 Task: Apply a "gradient-peach" background.
Action: Mouse moved to (144, 248)
Screenshot: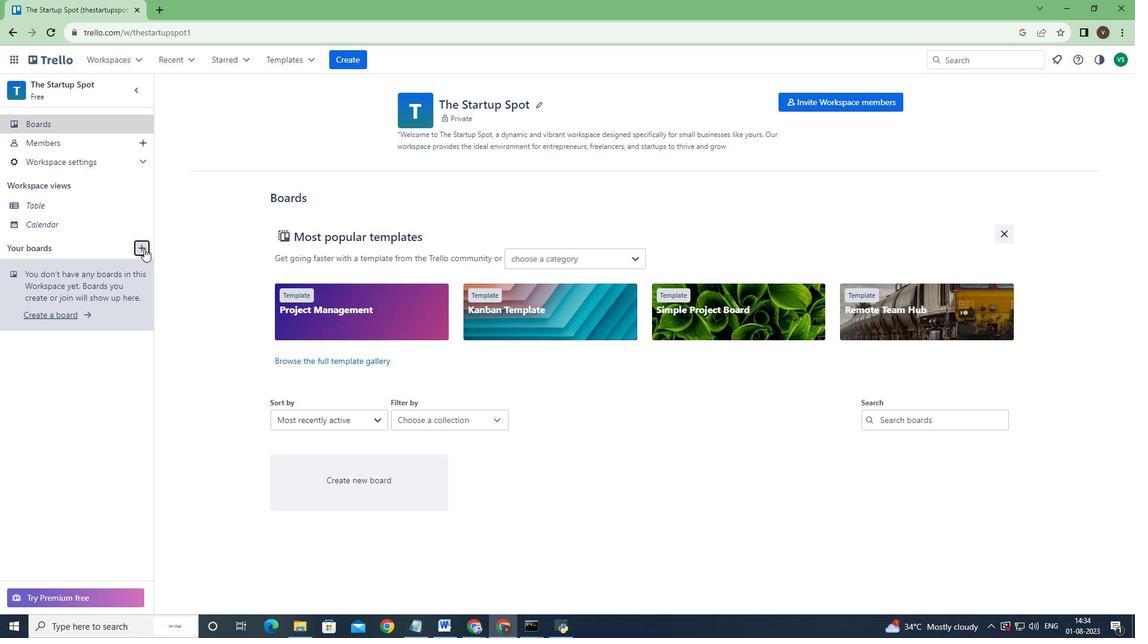 
Action: Mouse pressed left at (144, 248)
Screenshot: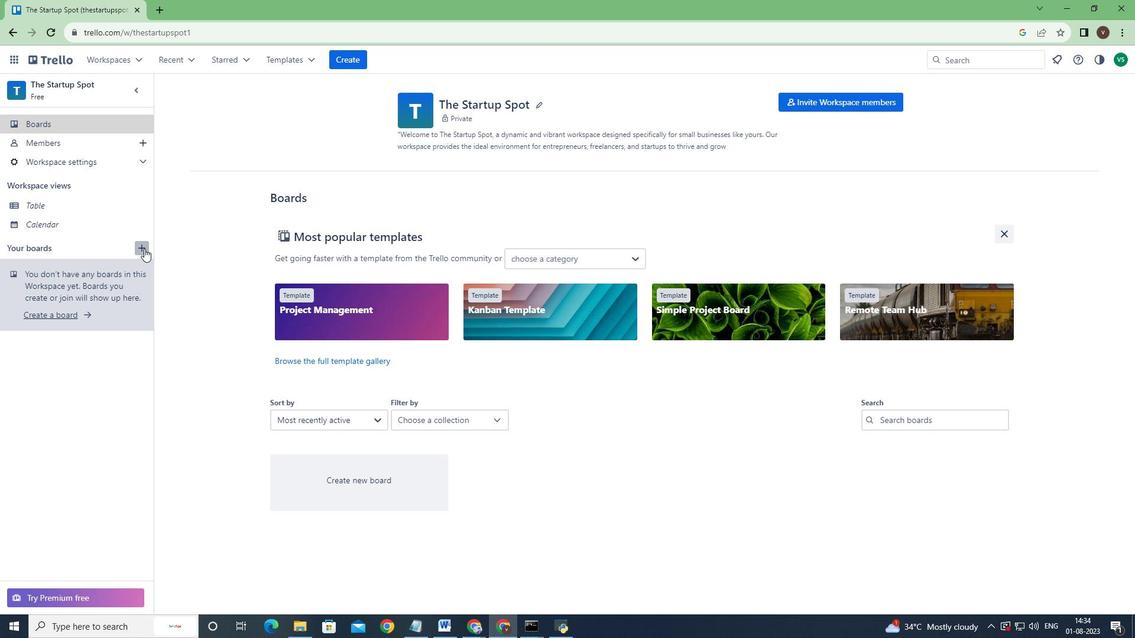 
Action: Mouse moved to (314, 379)
Screenshot: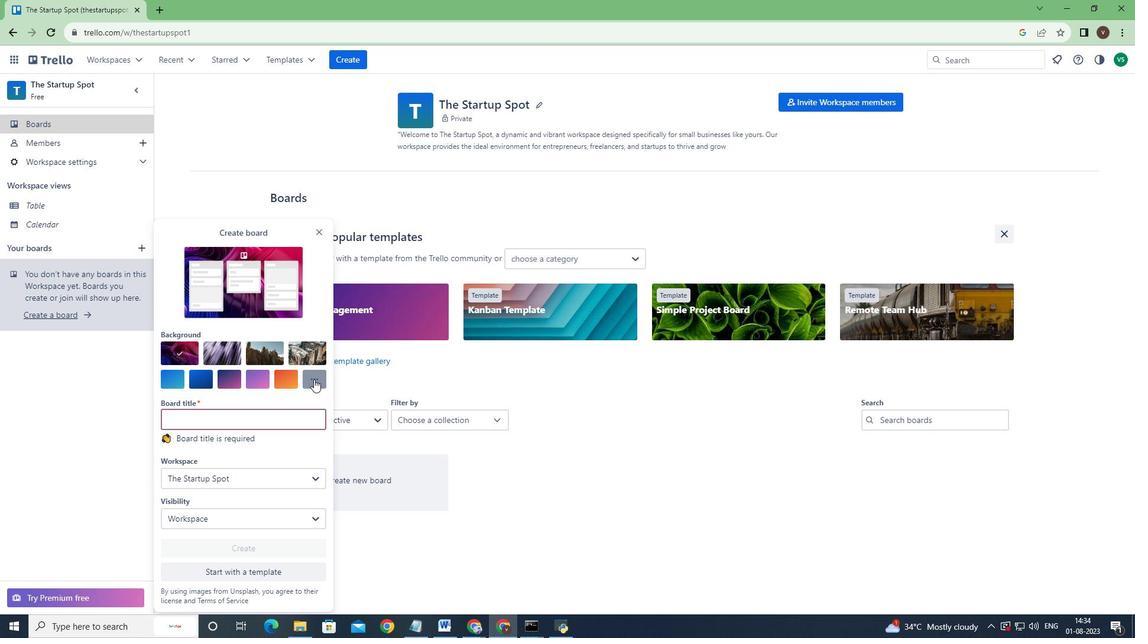 
Action: Mouse pressed left at (314, 379)
Screenshot: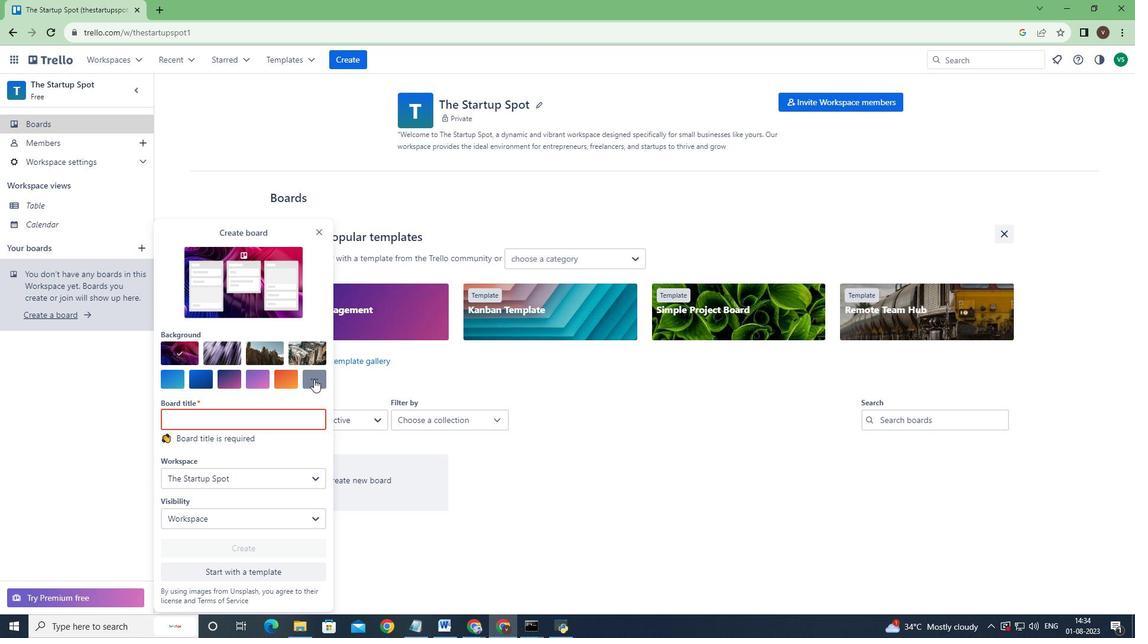 
Action: Mouse moved to (470, 399)
Screenshot: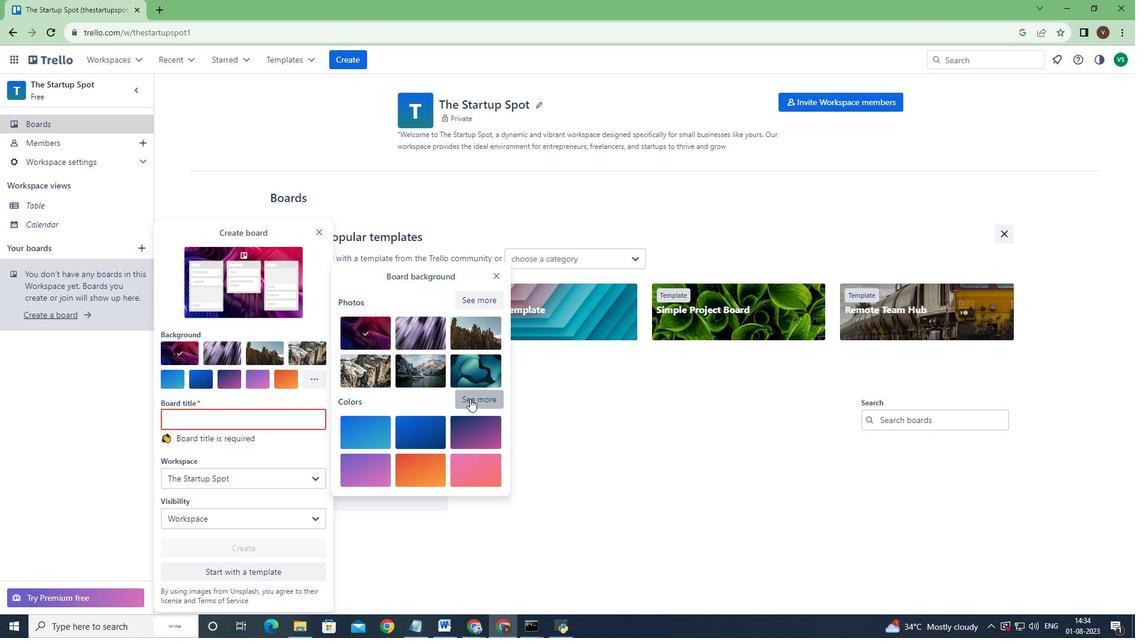 
Action: Mouse pressed left at (470, 399)
Screenshot: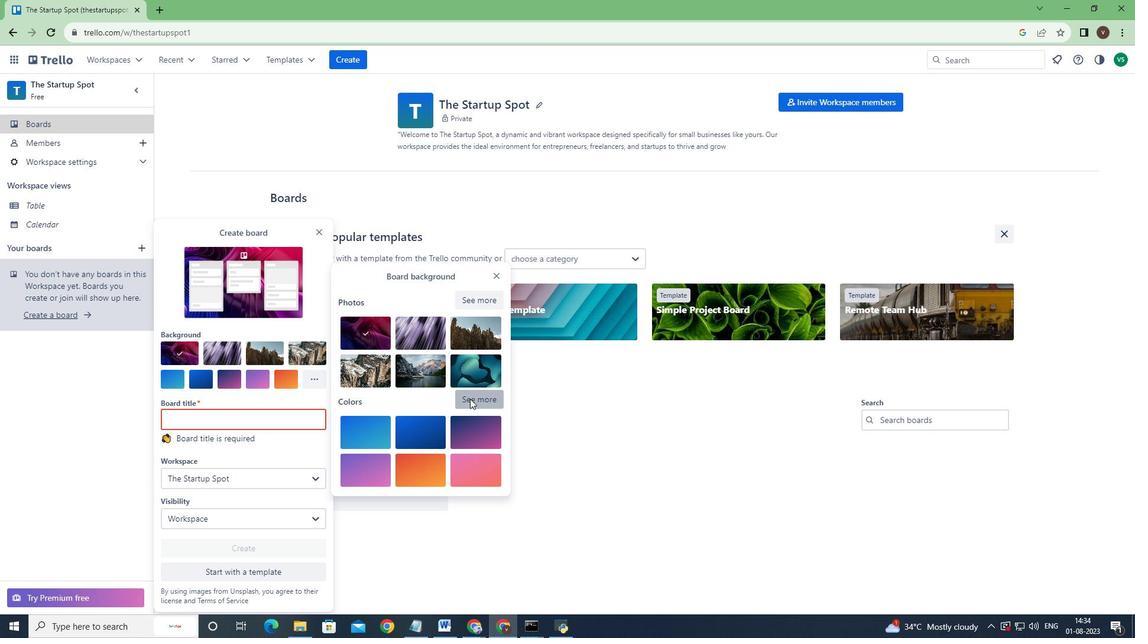 
Action: Mouse moved to (412, 320)
Screenshot: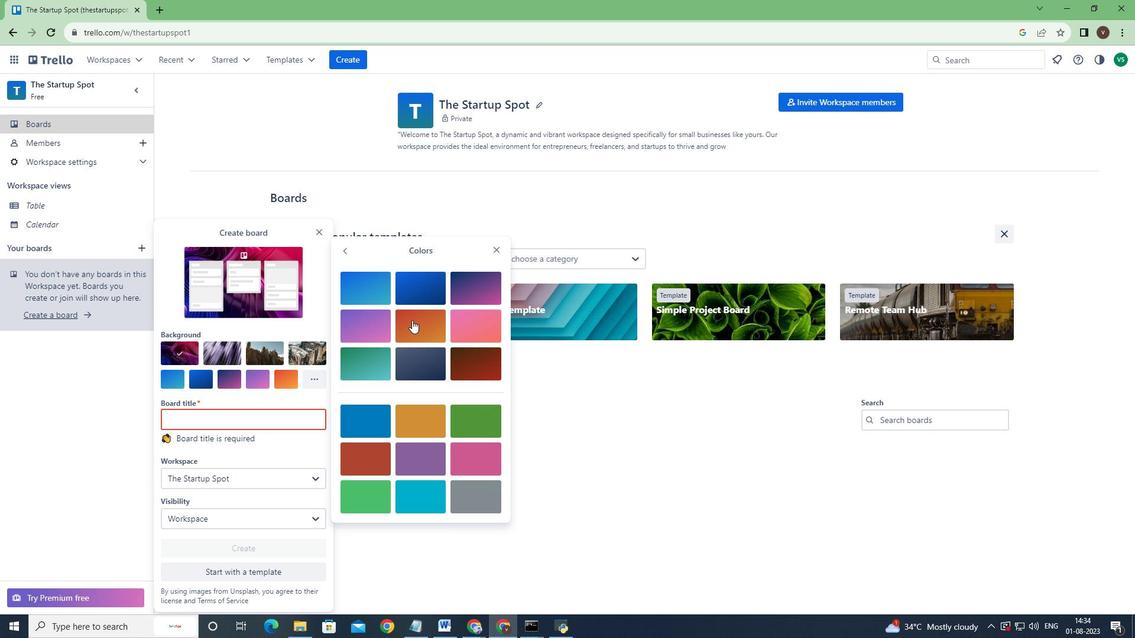 
Action: Mouse pressed left at (412, 320)
Screenshot: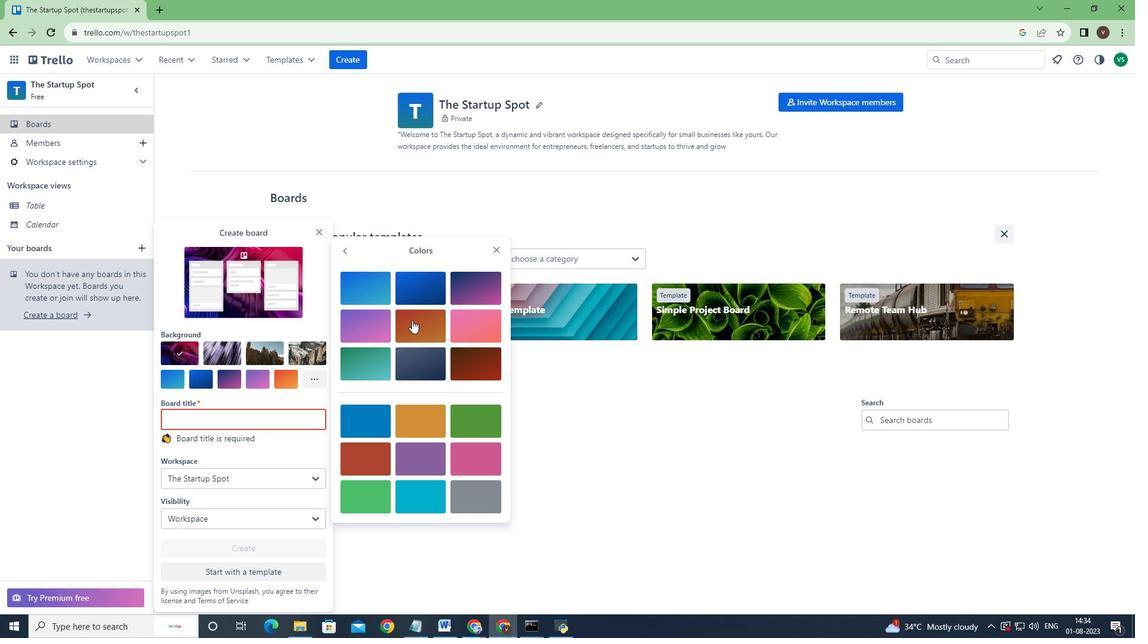 
